 Task: Change the option to show notification popup on track change to always.
Action: Mouse moved to (100, 12)
Screenshot: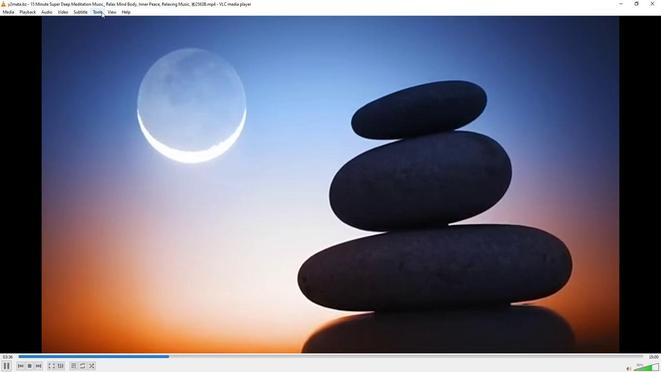 
Action: Mouse pressed left at (100, 12)
Screenshot: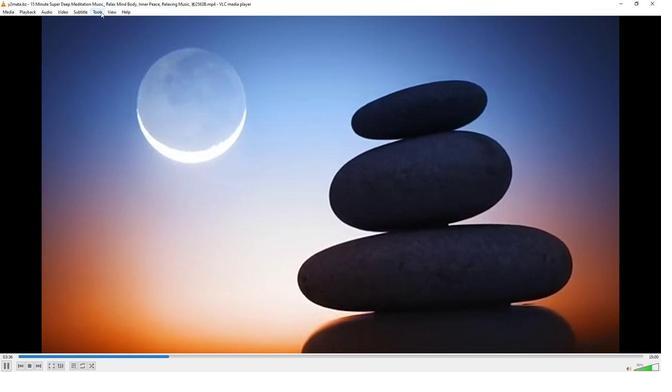 
Action: Mouse moved to (107, 94)
Screenshot: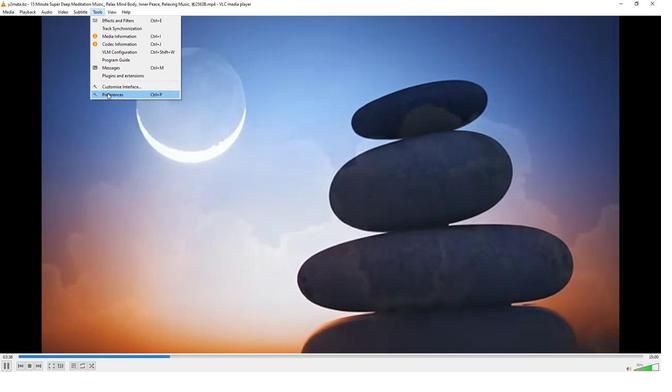 
Action: Mouse pressed left at (107, 94)
Screenshot: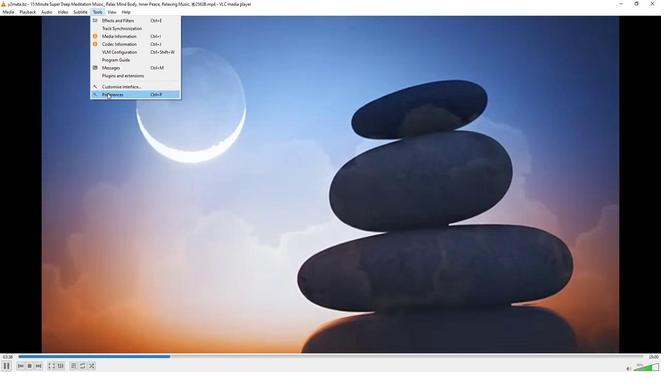 
Action: Mouse moved to (217, 302)
Screenshot: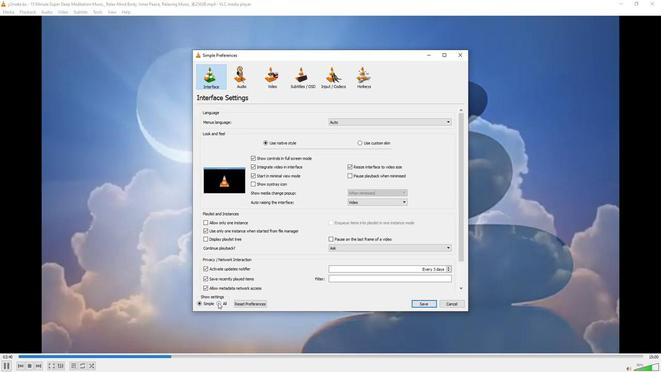 
Action: Mouse pressed left at (217, 302)
Screenshot: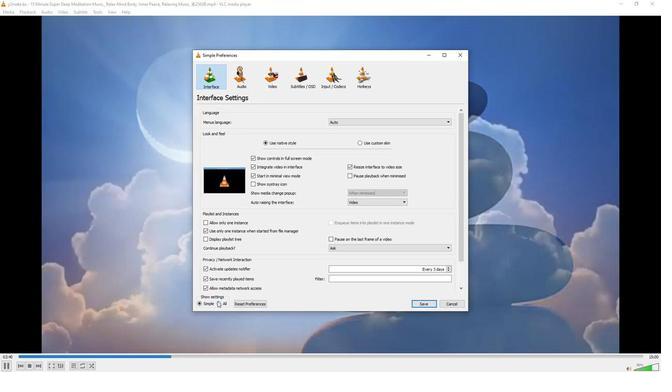 
Action: Mouse moved to (207, 273)
Screenshot: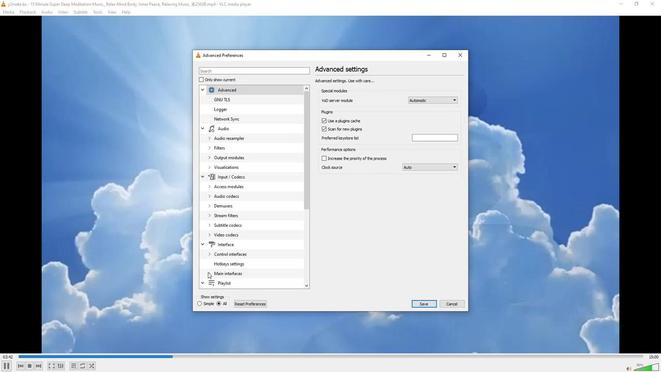 
Action: Mouse pressed left at (207, 273)
Screenshot: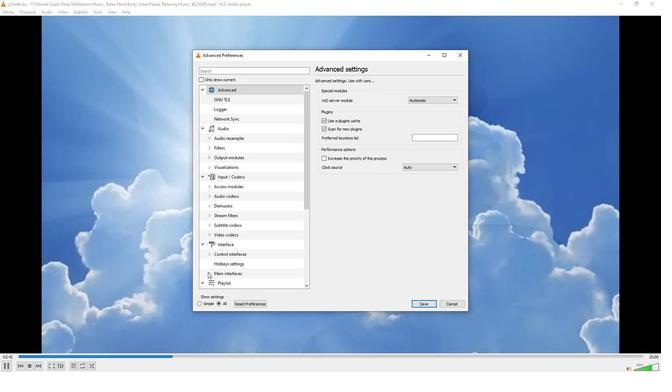 
Action: Mouse moved to (215, 269)
Screenshot: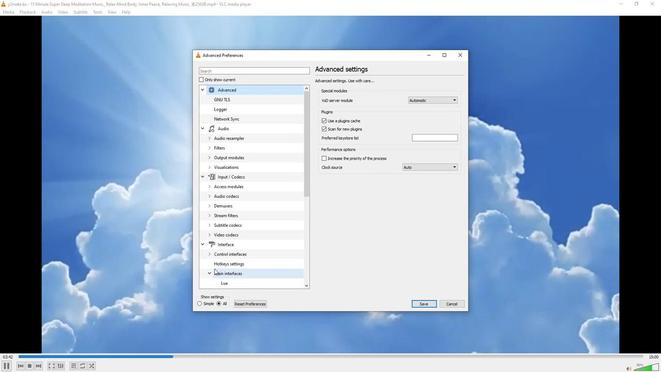 
Action: Mouse scrolled (215, 268) with delta (0, 0)
Screenshot: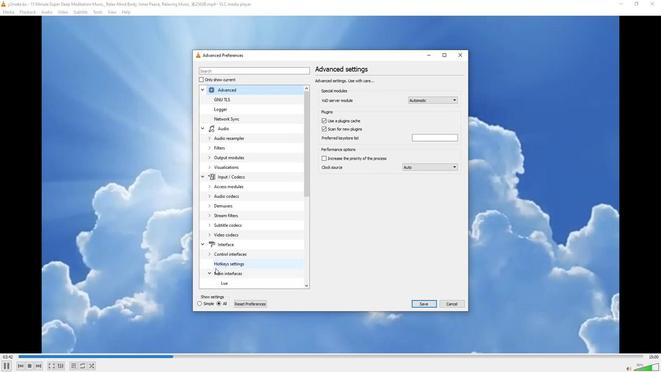 
Action: Mouse moved to (220, 265)
Screenshot: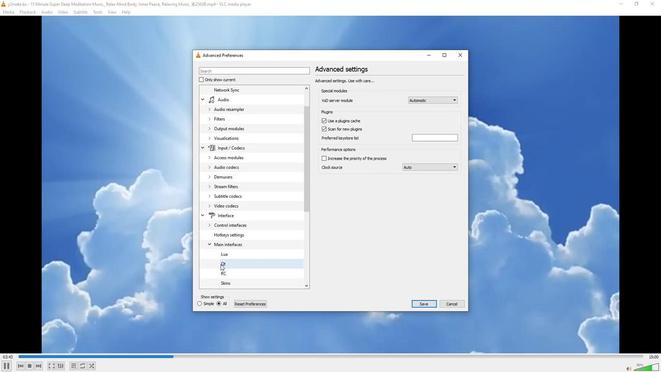 
Action: Mouse pressed left at (220, 265)
Screenshot: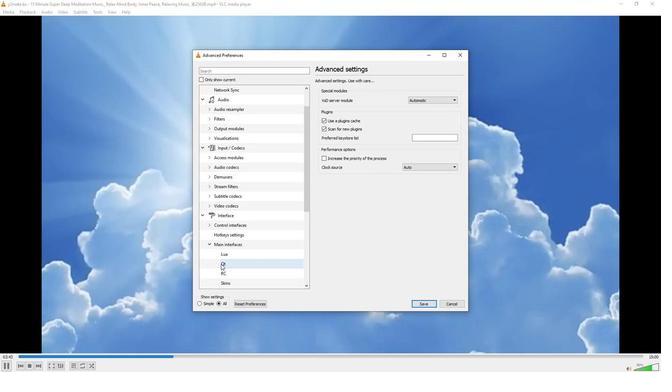 
Action: Mouse moved to (451, 108)
Screenshot: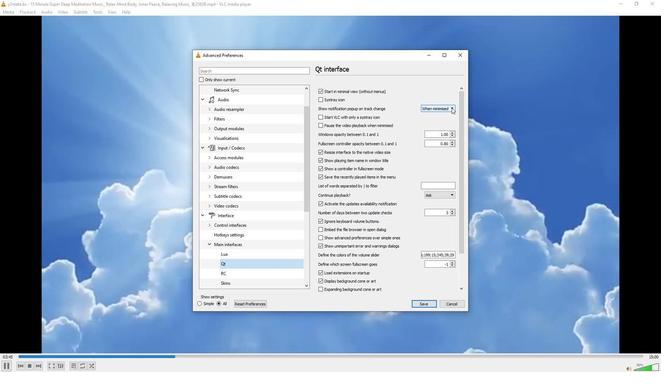 
Action: Mouse pressed left at (451, 108)
Screenshot: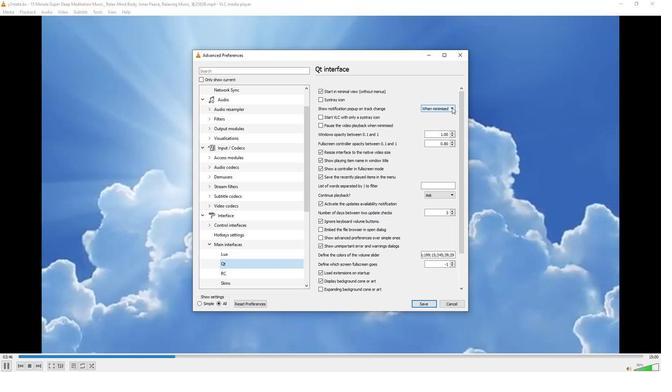 
Action: Mouse moved to (429, 124)
Screenshot: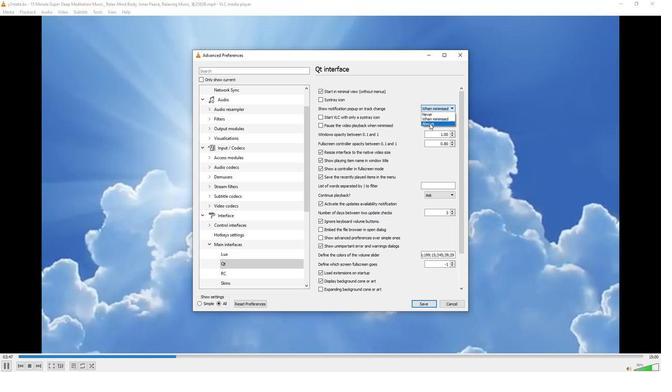 
Action: Mouse pressed left at (429, 124)
Screenshot: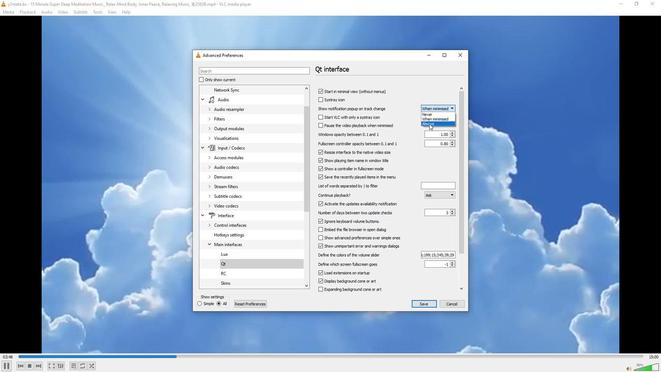 
